 Task: In the Company intrepidmuseum.org, Add note: 'Research and compile a list of potential influencers for an upcoming campaign.'. Mark checkbox to create task to follow up ': In 3 business days '. Create task, with  description: Conduct Product Demo, Add due date: In 3 Business Days; Add reminder: 30 Minutes before. Set Priority High and add note: Review the attached proposal before the meeting and highlight the key benefits for the client.. Logged in from softage.5@softage.net
Action: Mouse moved to (145, 212)
Screenshot: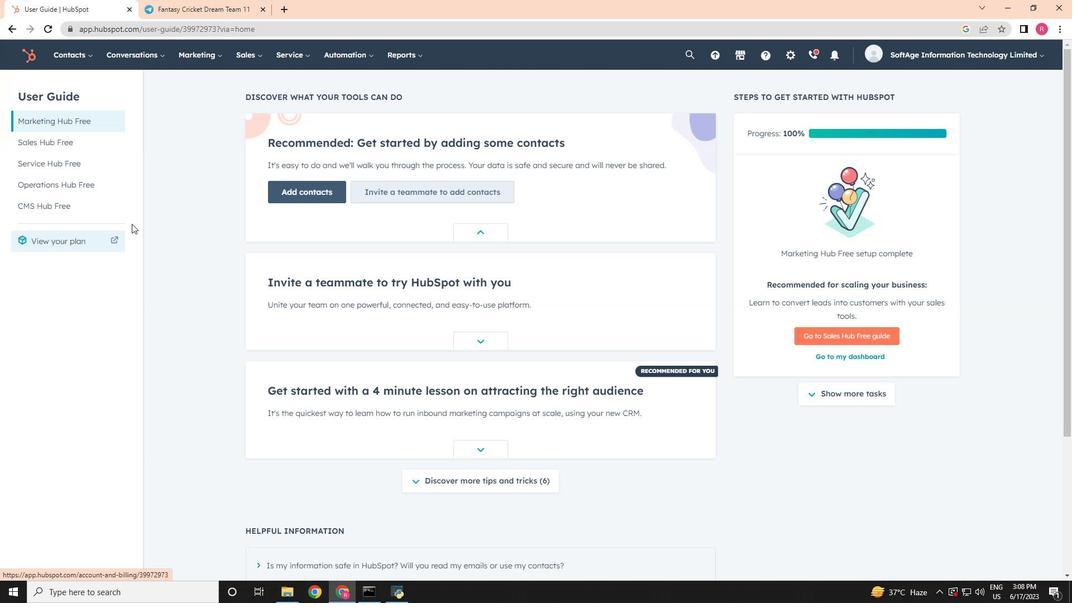 
Action: Mouse scrolled (145, 212) with delta (0, 0)
Screenshot: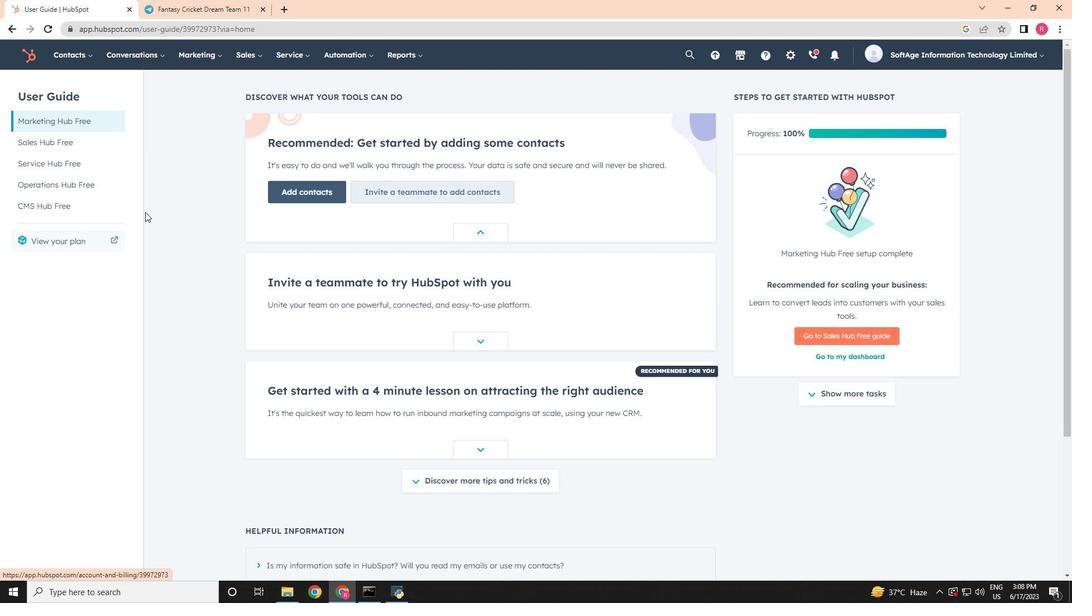 
Action: Mouse scrolled (145, 212) with delta (0, 0)
Screenshot: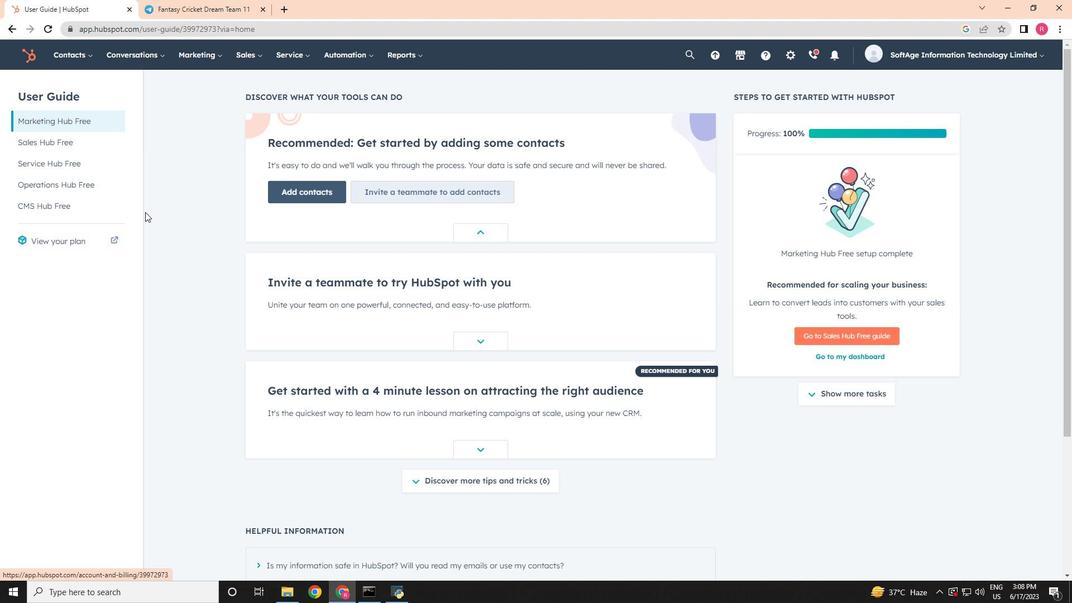 
Action: Mouse scrolled (145, 212) with delta (0, 0)
Screenshot: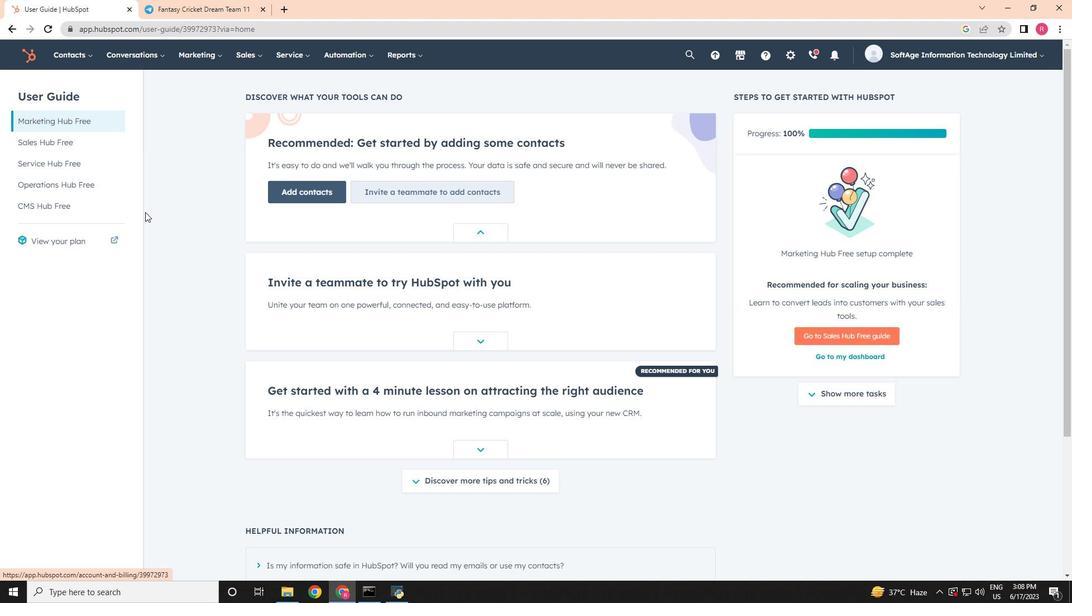 
Action: Mouse scrolled (145, 212) with delta (0, 0)
Screenshot: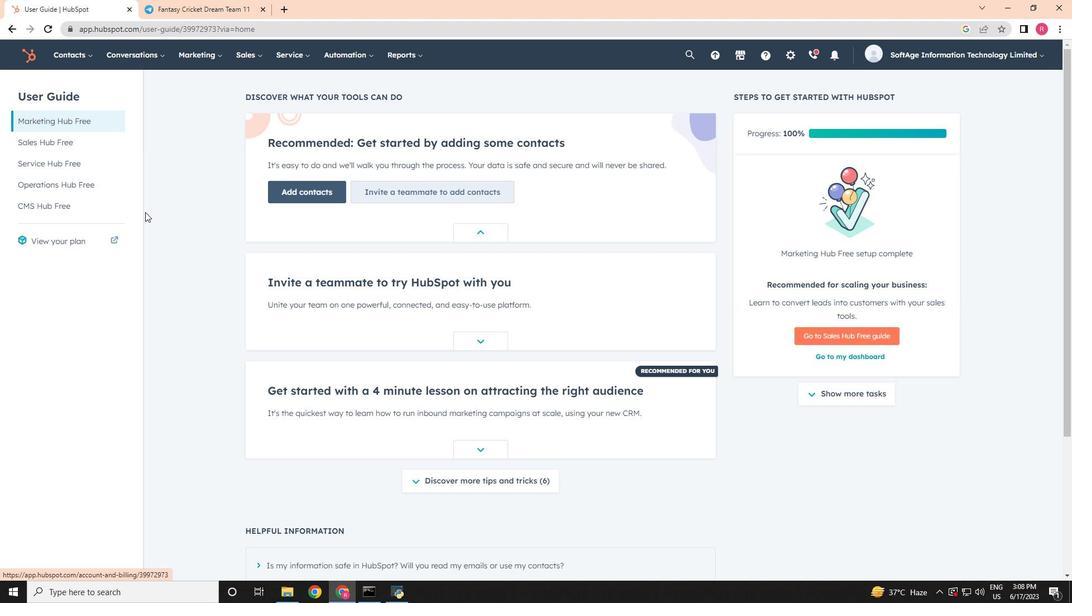 
Action: Mouse scrolled (145, 212) with delta (0, 0)
Screenshot: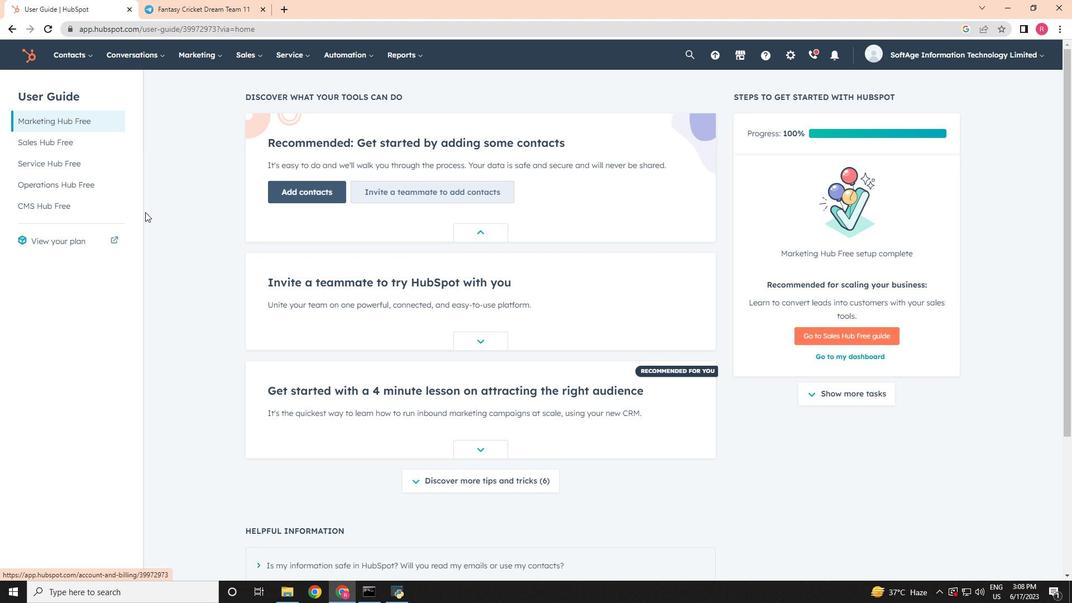 
Action: Mouse moved to (79, 53)
Screenshot: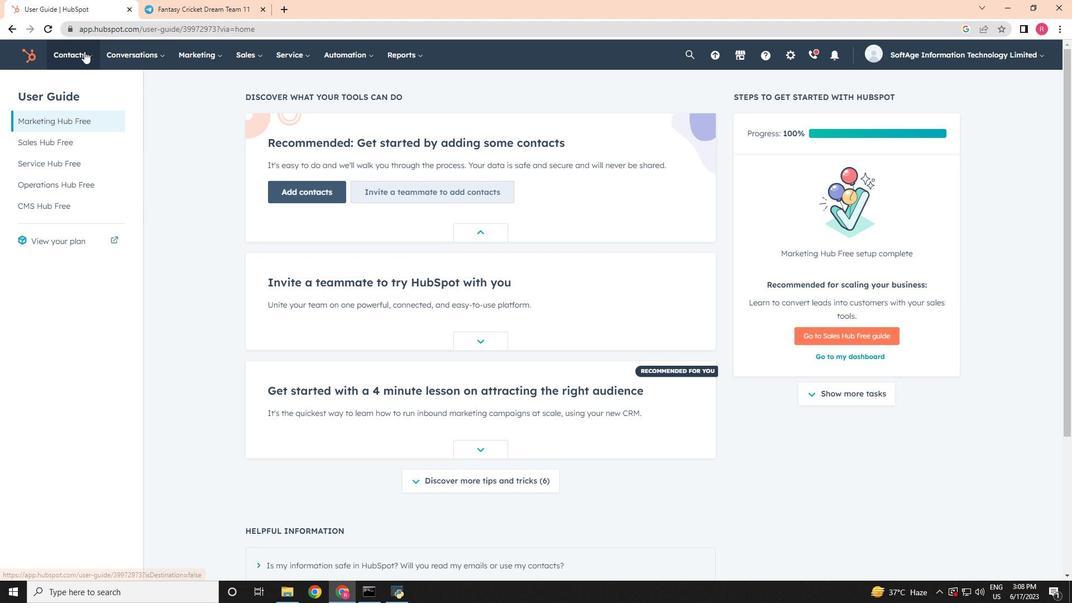 
Action: Mouse pressed left at (79, 53)
Screenshot: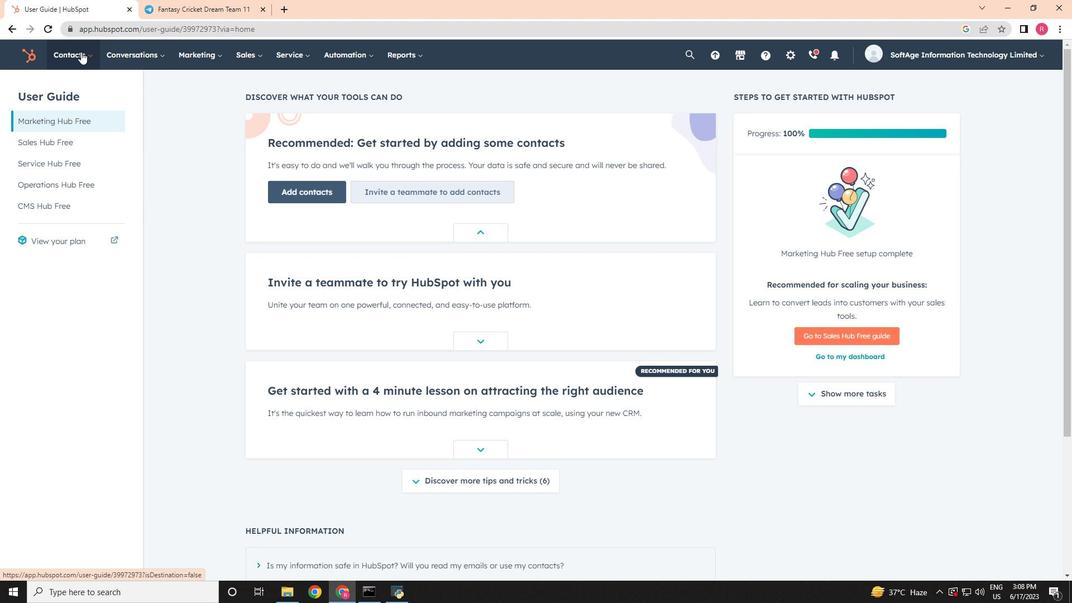 
Action: Mouse moved to (86, 109)
Screenshot: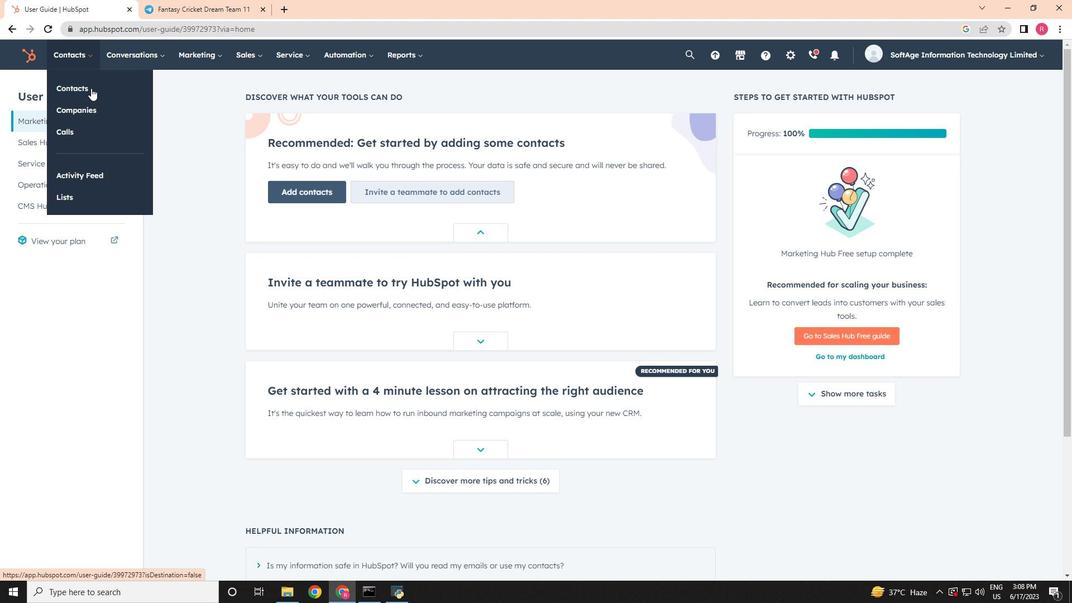 
Action: Mouse pressed left at (86, 109)
Screenshot: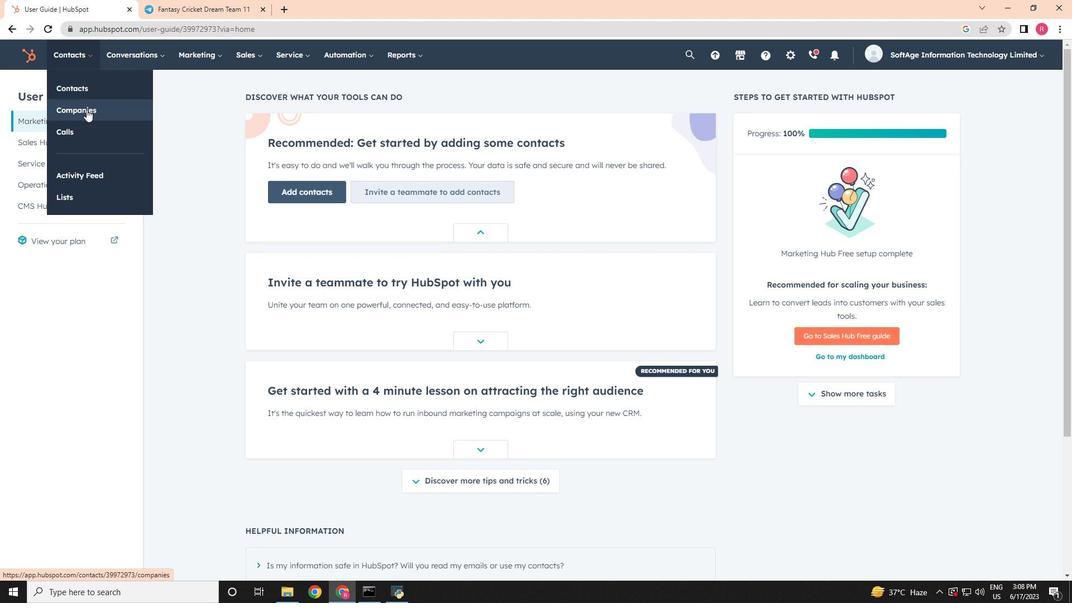 
Action: Mouse moved to (81, 184)
Screenshot: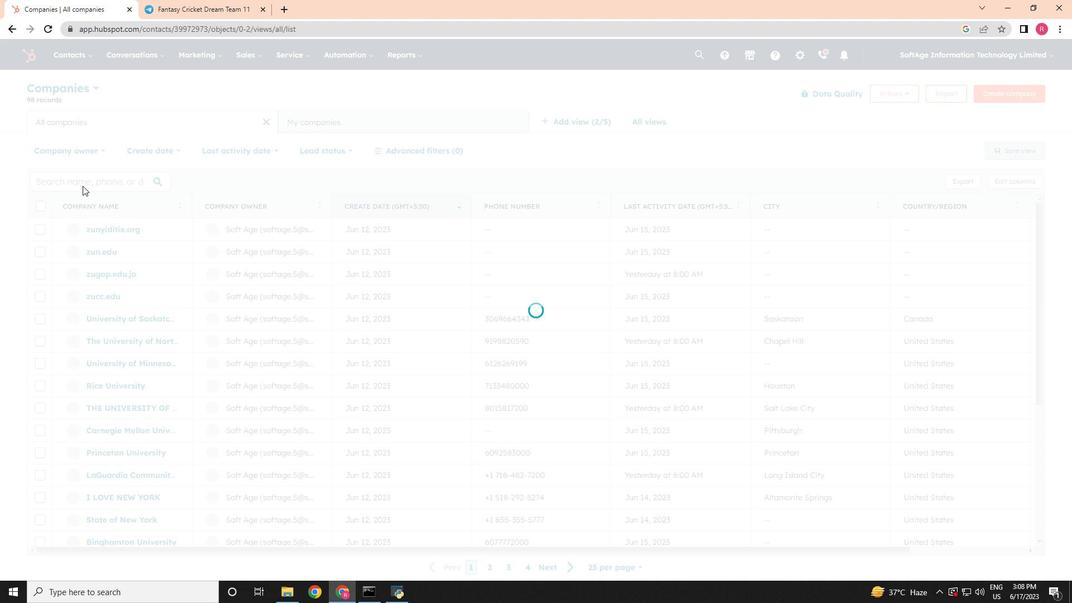 
Action: Mouse pressed left at (81, 184)
Screenshot: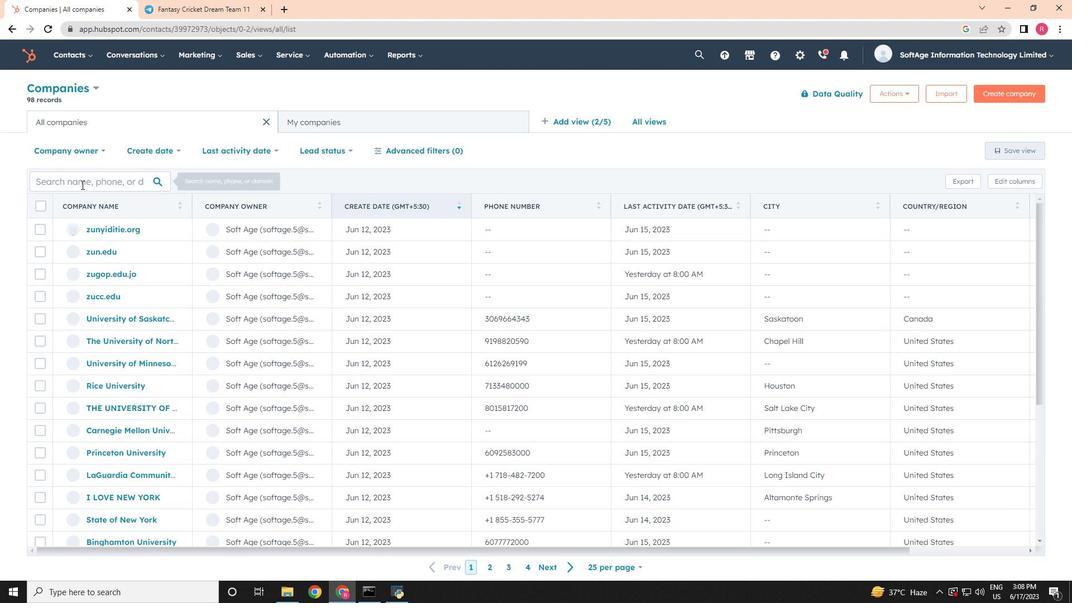 
Action: Key pressed <Key.shift><Key.shift><Key.shift><Key.shift><Key.shift><Key.shift><Key.shift><Key.shift><Key.shift><Key.shift><Key.shift><Key.shift><Key.shift><Key.shift><Key.shift><Key.shift><Key.shift><Key.shift><Key.shift><Key.shift><Key.shift><Key.shift><Key.shift><Key.shift><Key.shift><Key.shift><Key.shift><Key.shift><Key.shift><Key.shift><Key.shift><Key.shift><Key.shift><Key.shift><Key.shift><Key.shift><Key.shift><Key.shift><Key.shift><Key.shift><Key.shift><Key.shift><Key.shift><Key.shift><Key.shift><Key.shift><Key.shift><Key.shift>I<Key.backspace>intre
Screenshot: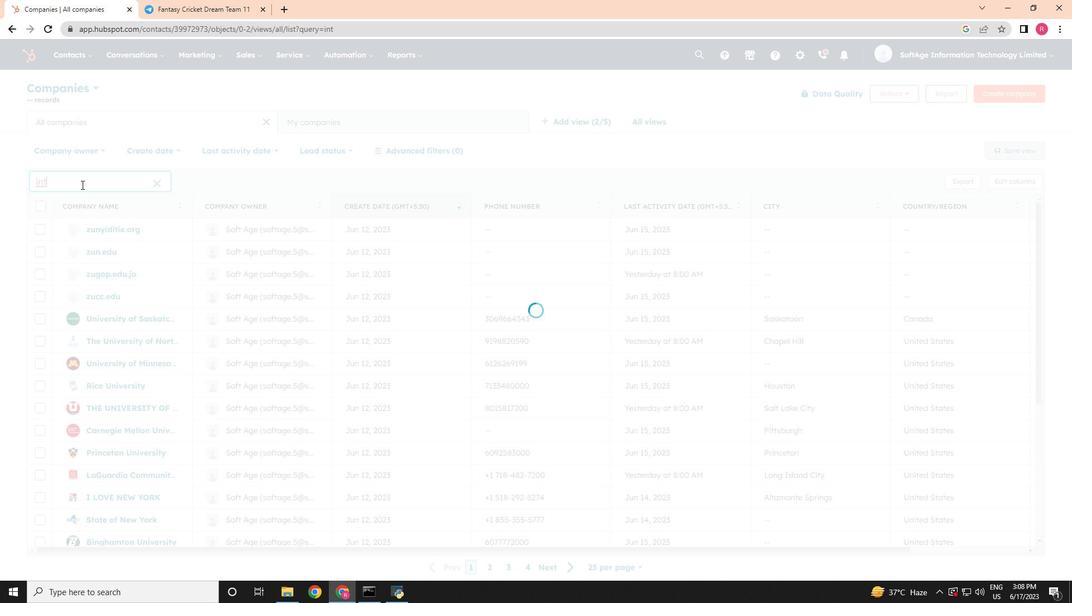 
Action: Mouse moved to (94, 231)
Screenshot: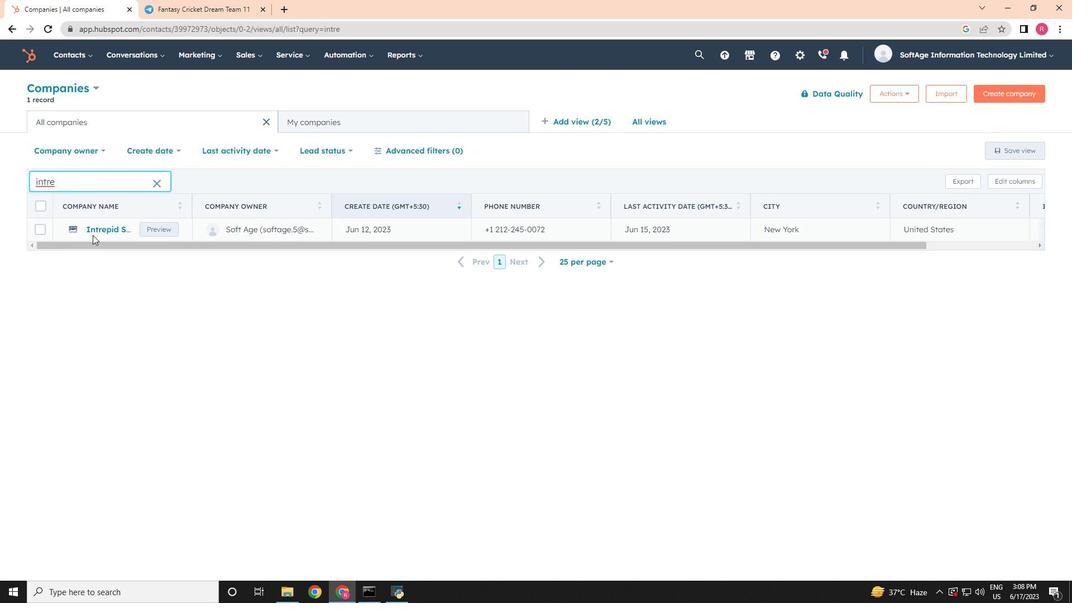
Action: Mouse pressed left at (94, 231)
Screenshot: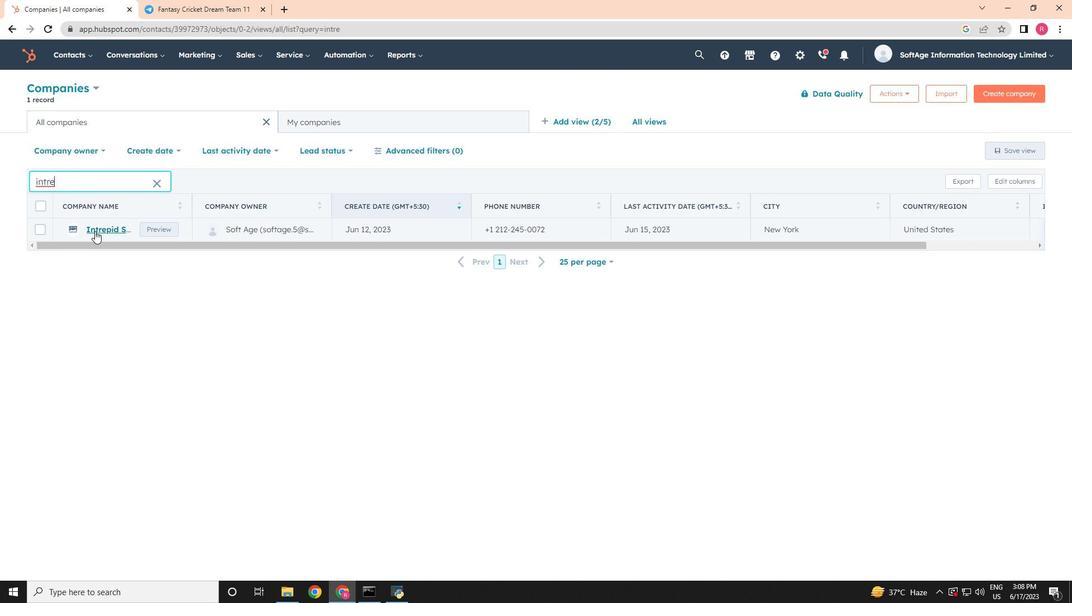 
Action: Mouse moved to (32, 185)
Screenshot: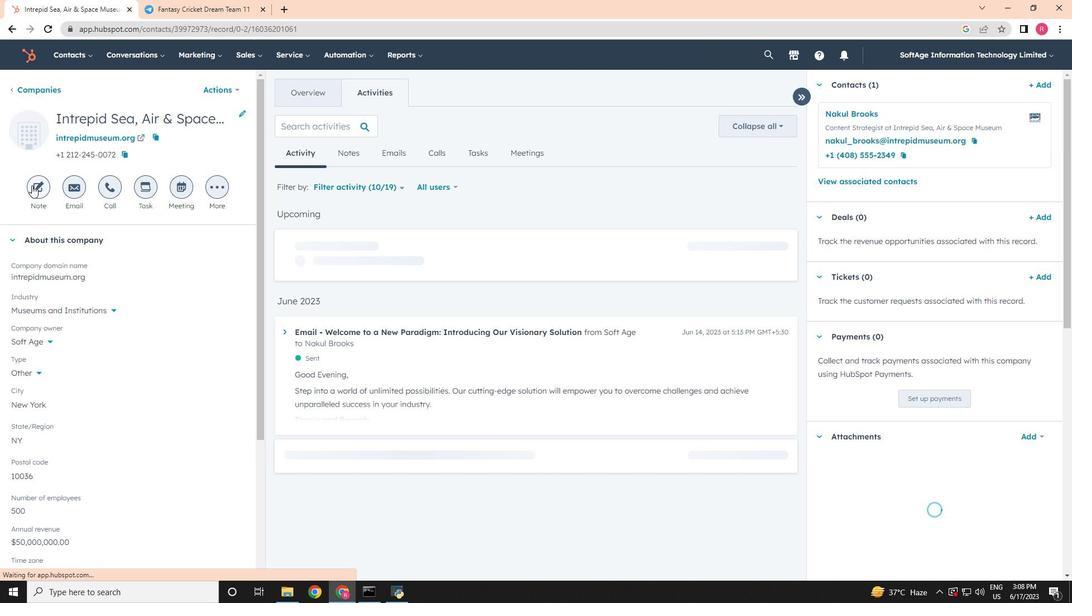 
Action: Mouse pressed left at (32, 185)
Screenshot: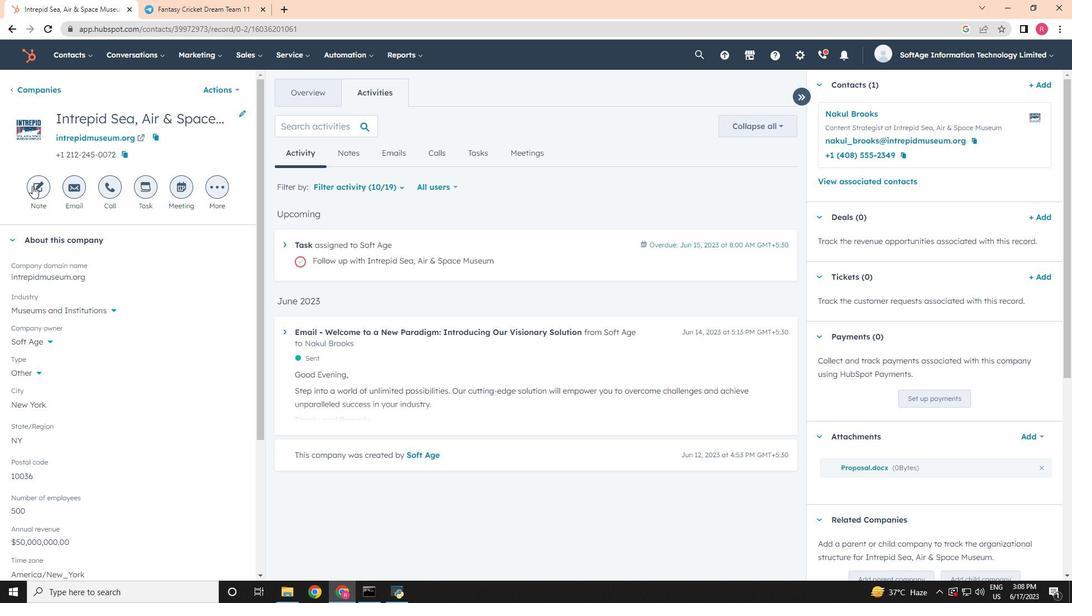 
Action: Mouse moved to (938, 328)
Screenshot: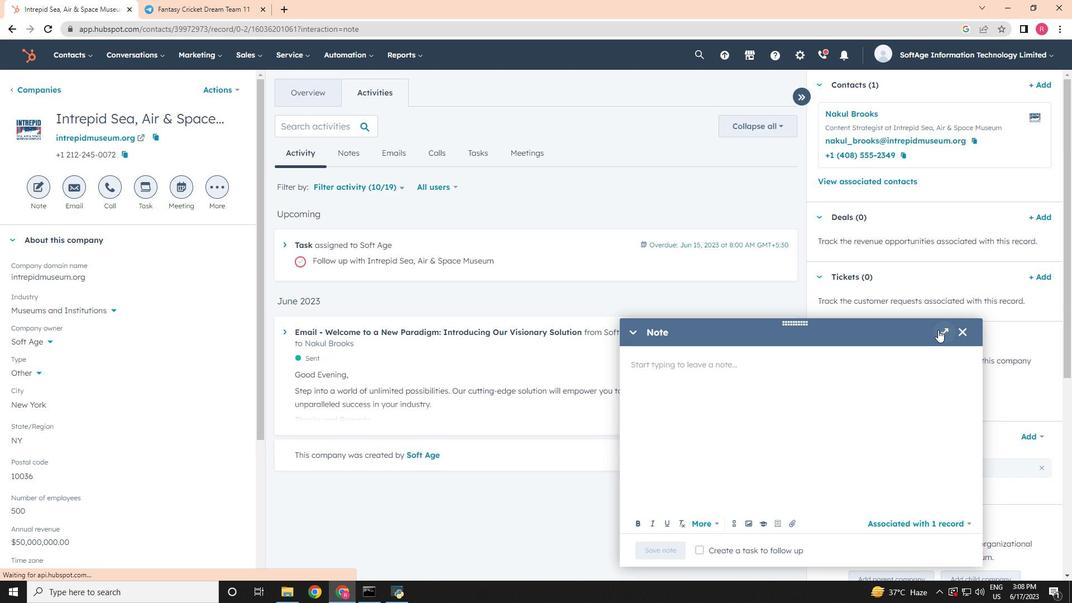 
Action: Mouse pressed left at (938, 328)
Screenshot: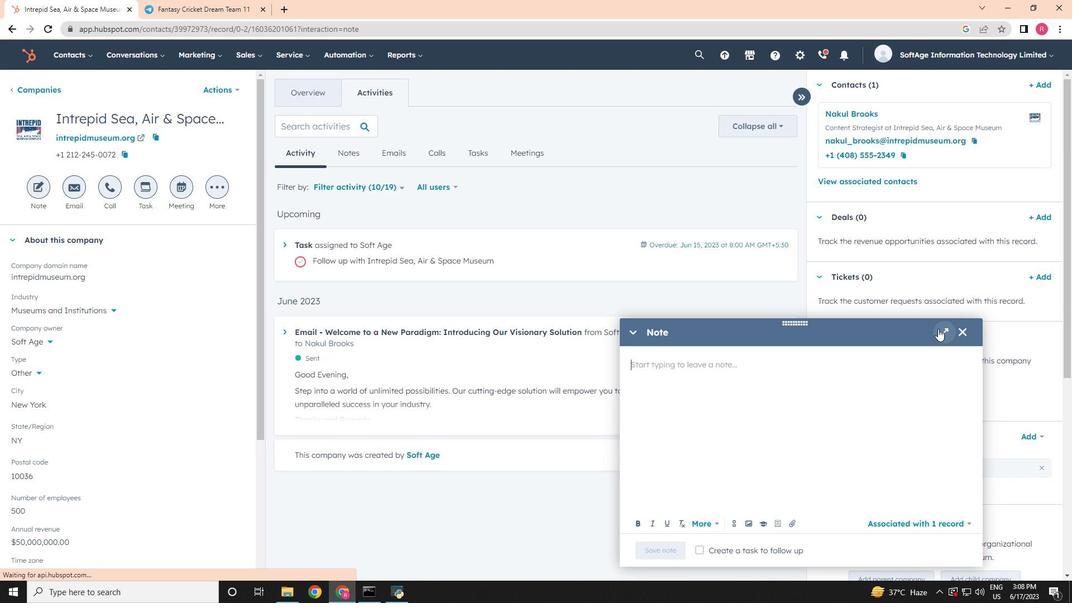 
Action: Mouse moved to (824, 331)
Screenshot: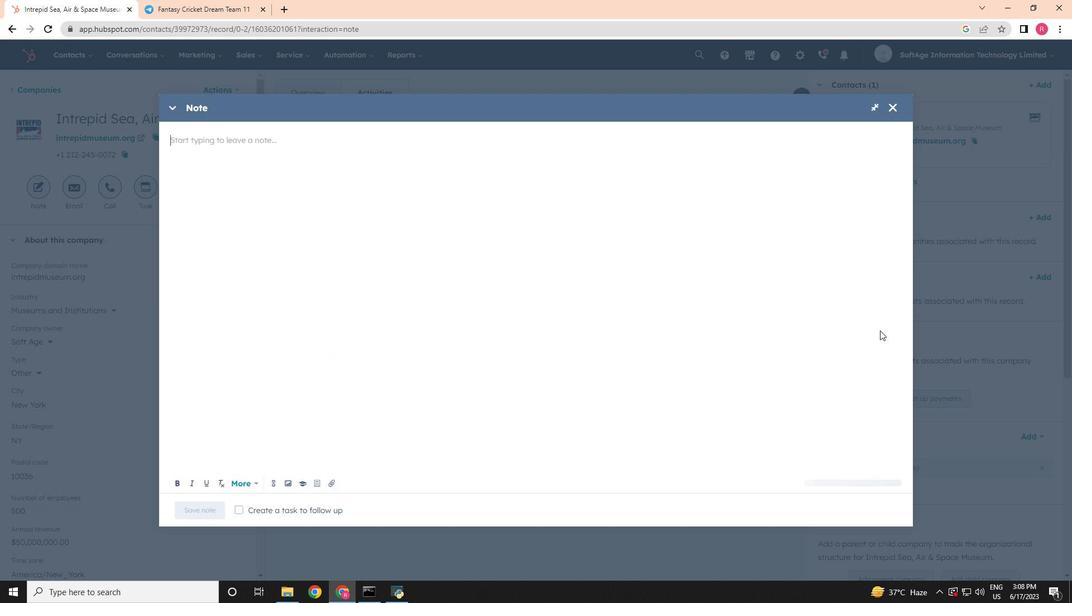
Action: Key pressed <Key.shift>Research<Key.space>and<Key.space>cp<Key.backspace>ompile<Key.space>a<Key.space>list<Key.space>of<Key.space>potential<Key.space>influencers<Key.space>for<Key.space>an<Key.space>upcoming<Key.space>campaign.
Screenshot: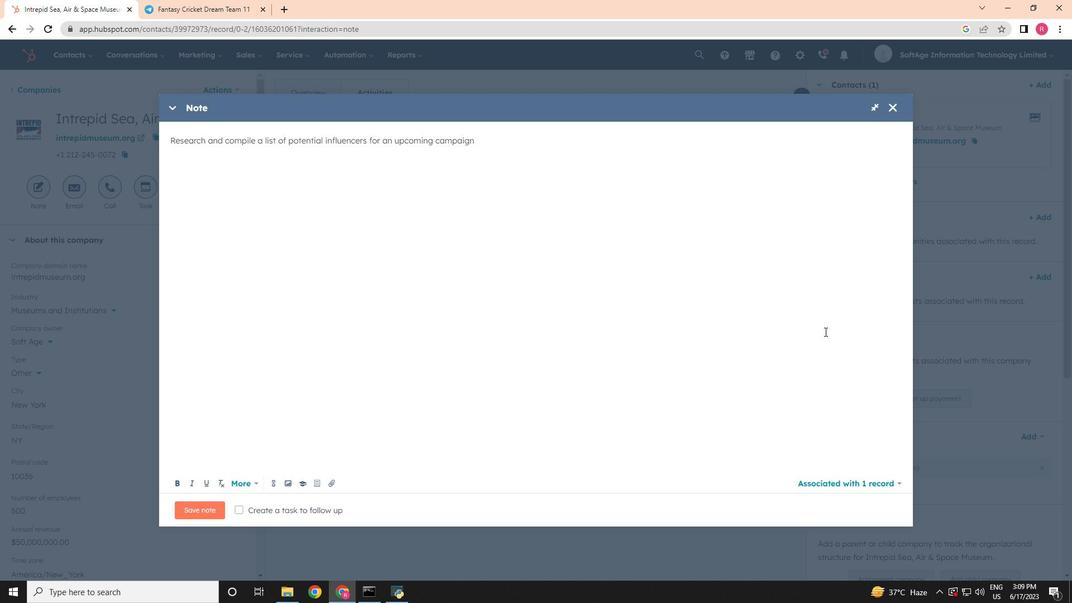 
Action: Mouse moved to (239, 511)
Screenshot: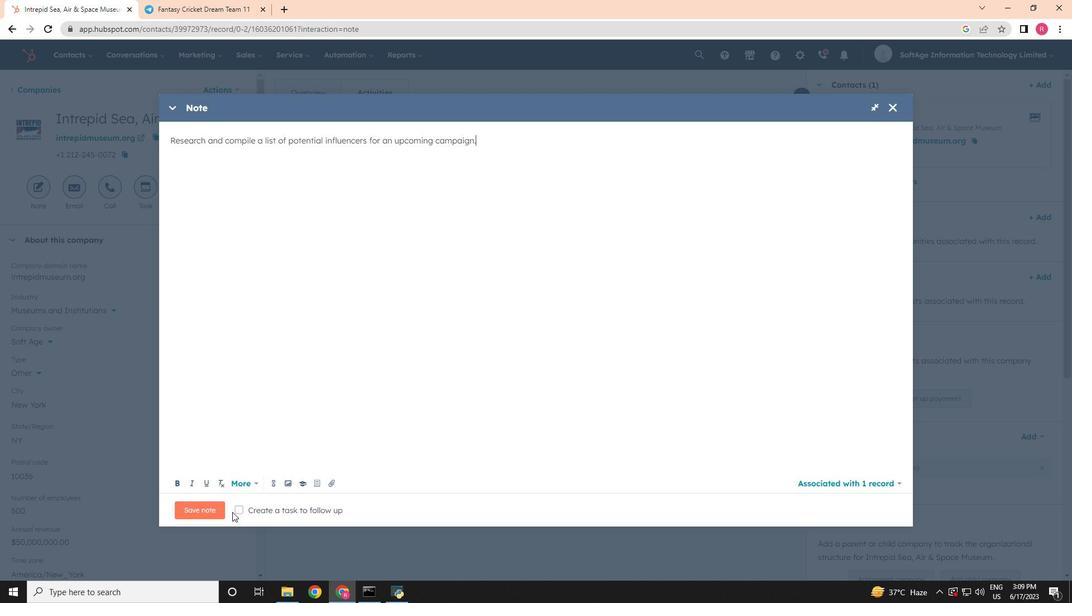 
Action: Mouse pressed left at (239, 511)
Screenshot: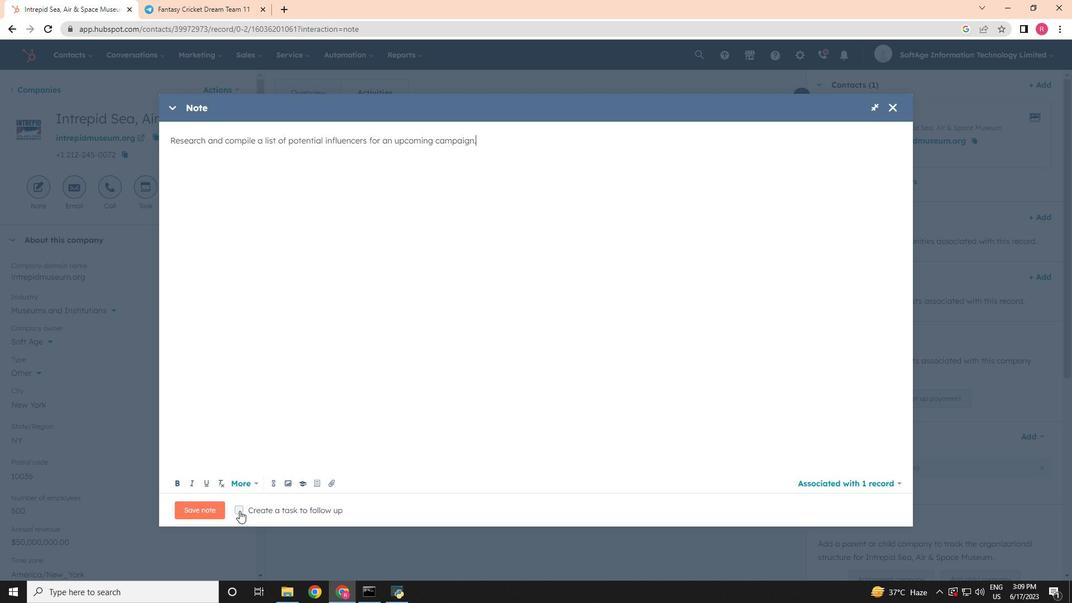 
Action: Mouse moved to (374, 508)
Screenshot: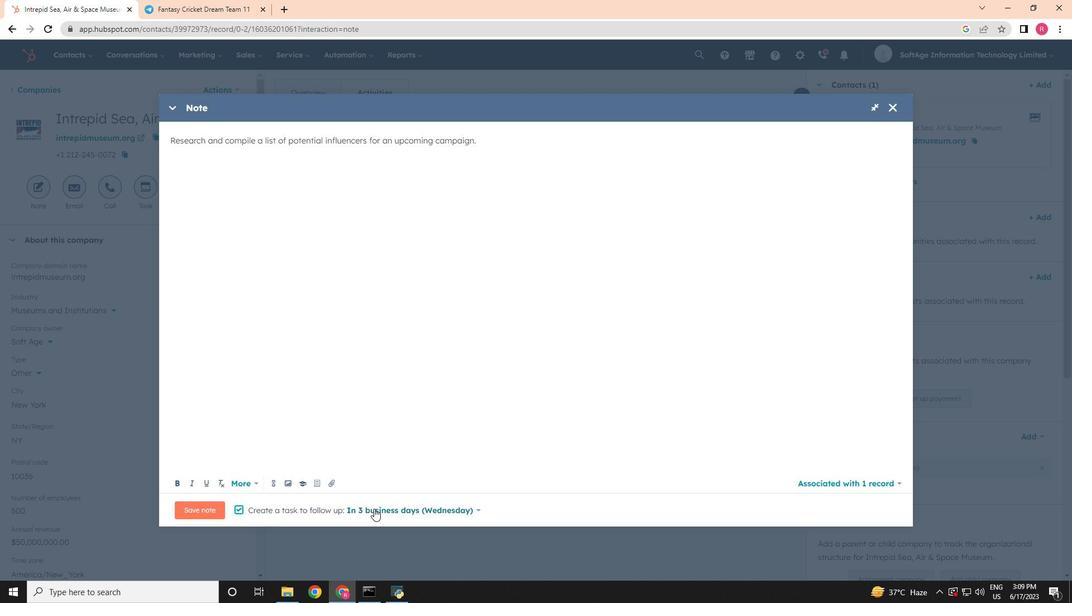 
Action: Mouse pressed left at (374, 508)
Screenshot: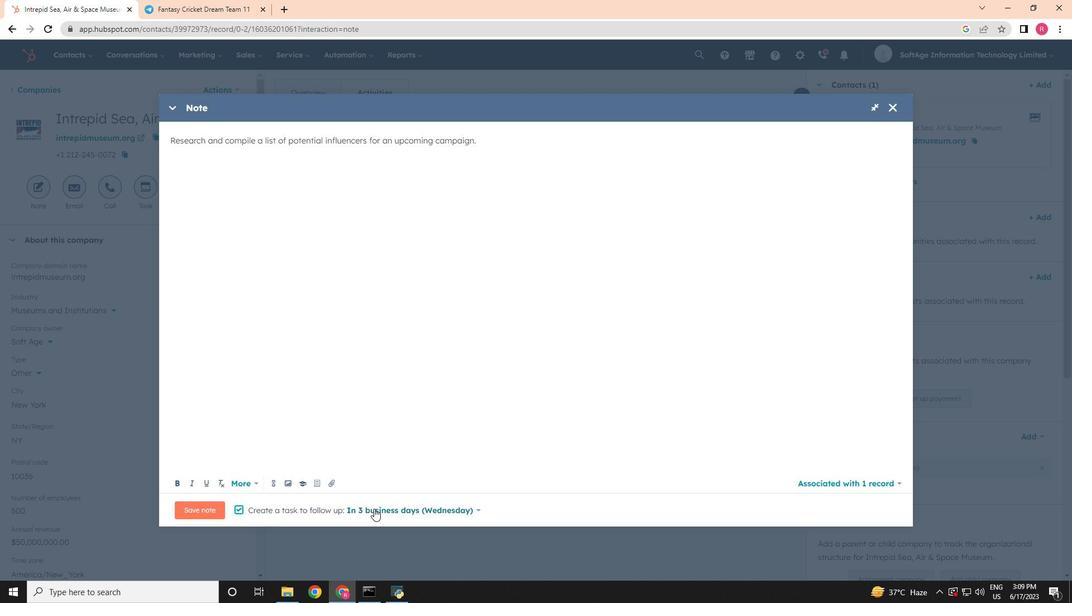 
Action: Mouse moved to (399, 400)
Screenshot: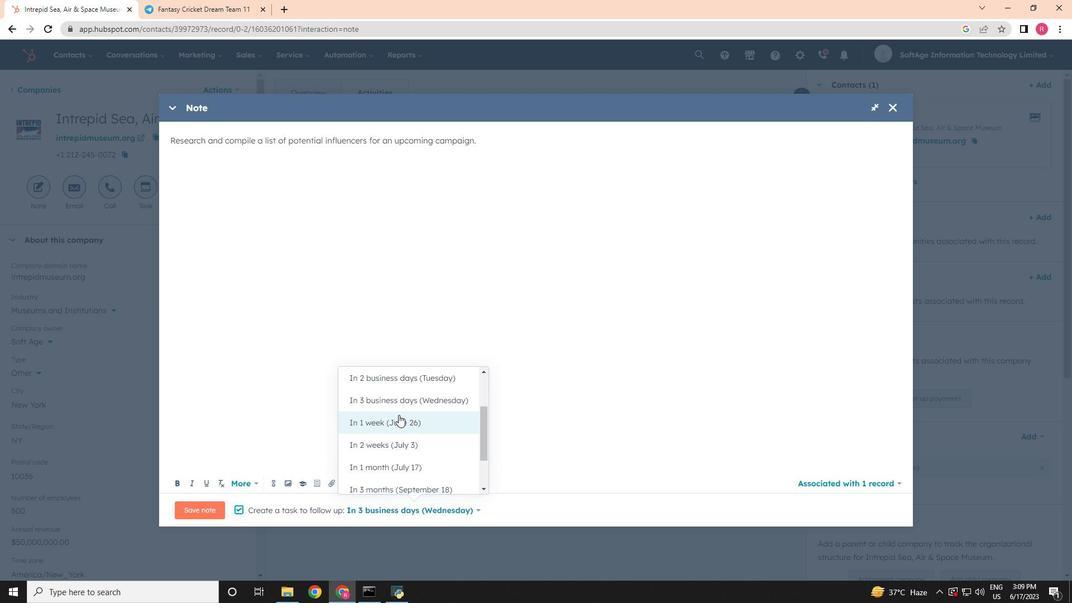 
Action: Mouse pressed left at (399, 400)
Screenshot: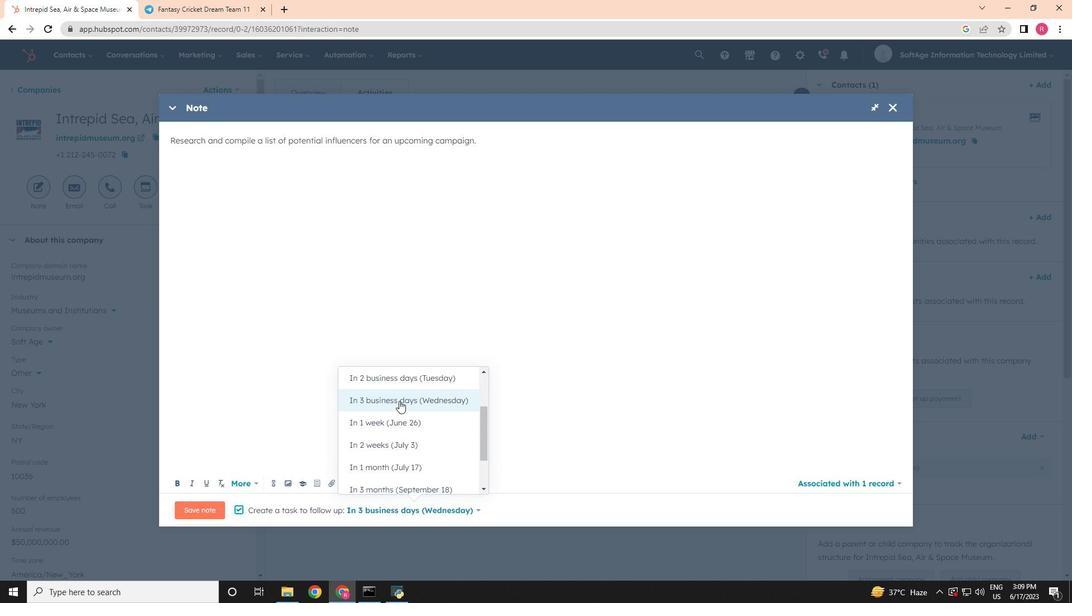 
Action: Mouse moved to (197, 513)
Screenshot: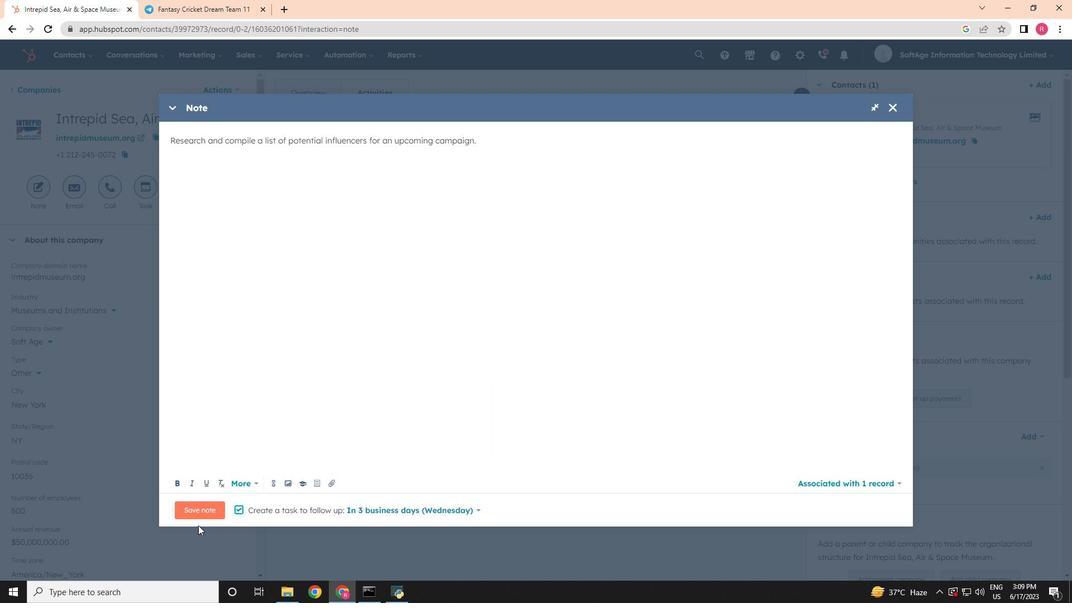 
Action: Mouse pressed left at (197, 513)
Screenshot: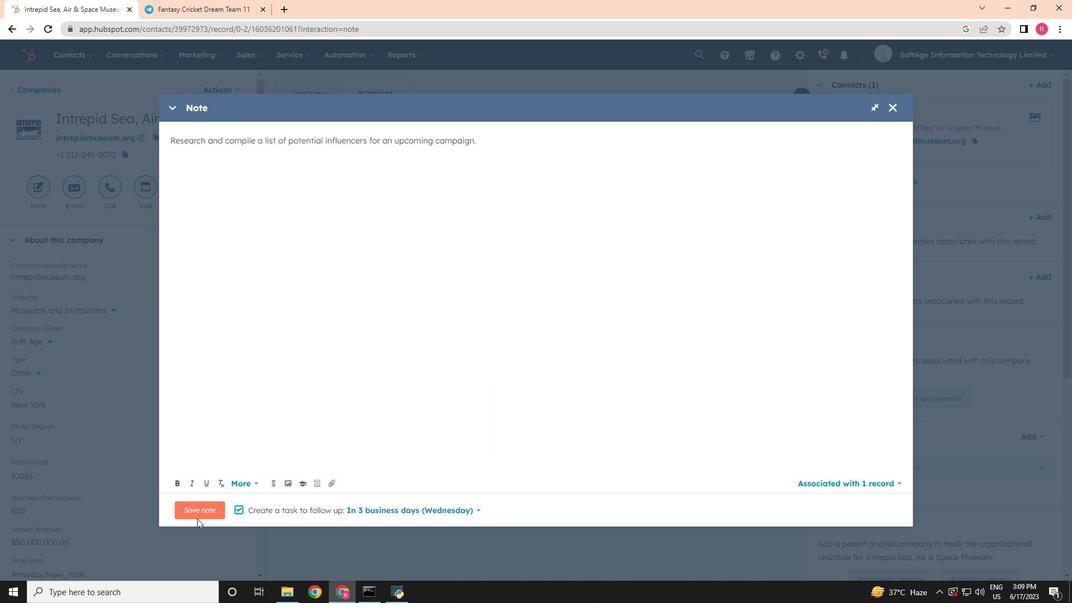 
Action: Mouse moved to (154, 191)
Screenshot: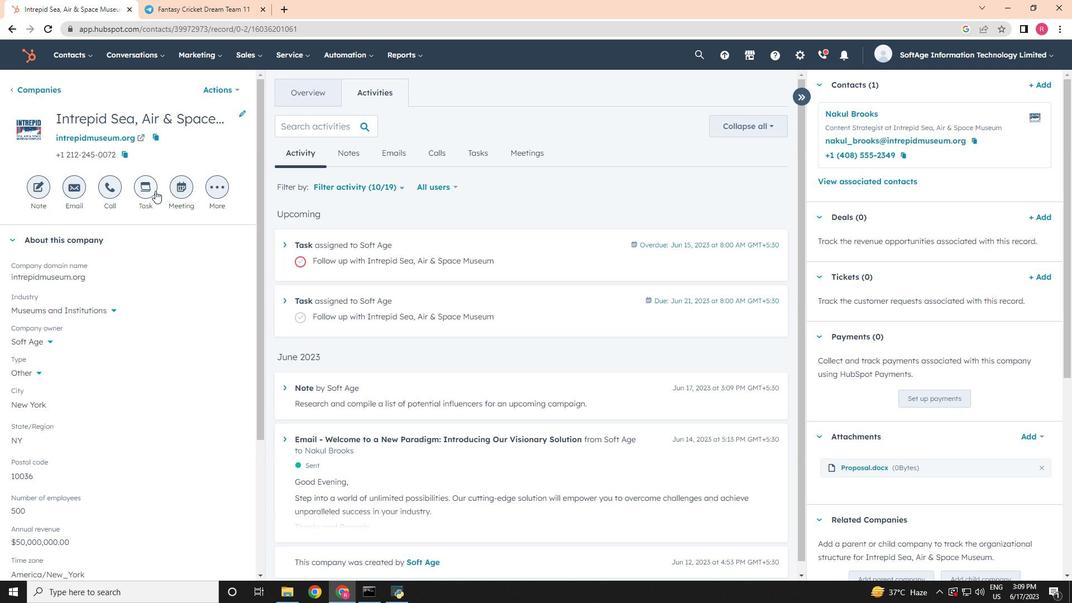 
Action: Mouse pressed left at (154, 191)
Screenshot: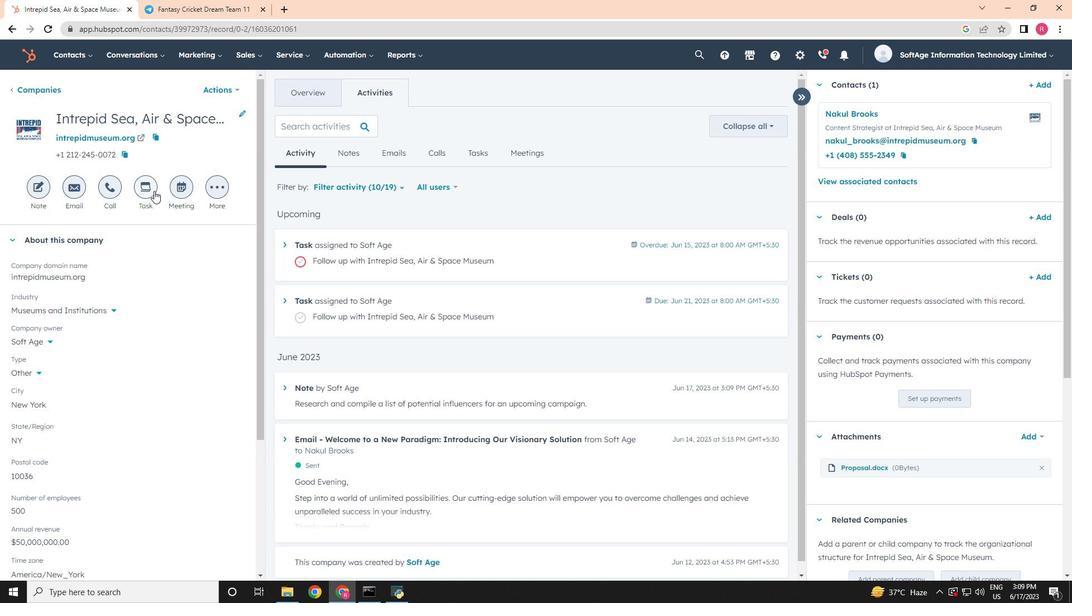 
Action: Mouse moved to (697, 334)
Screenshot: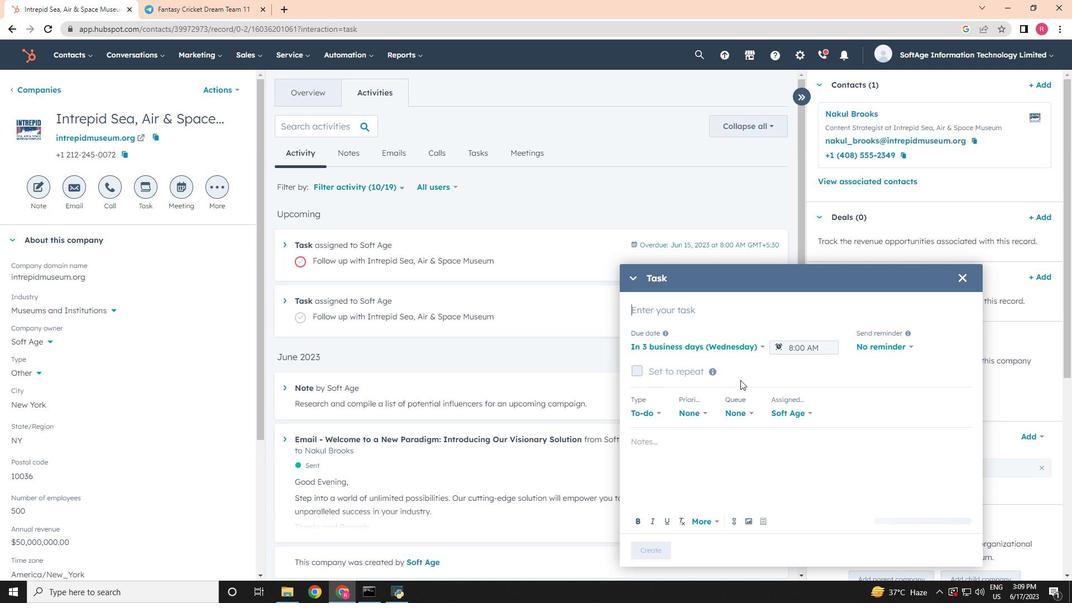
Action: Key pressed <Key.shift>Conduct<Key.space><Key.shift>Product<Key.space><Key.shift>Demo
Screenshot: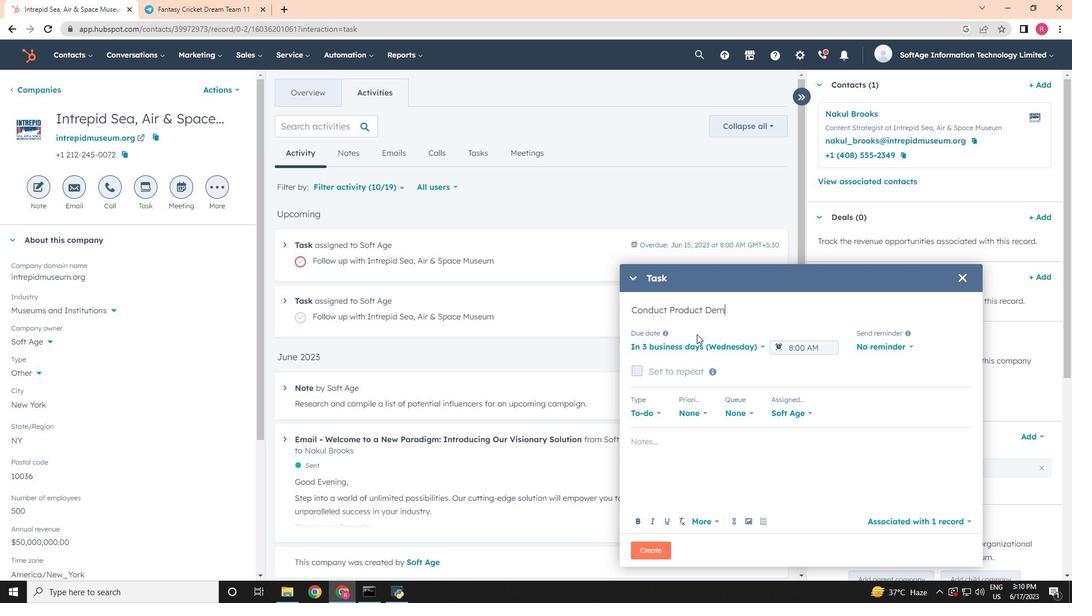 
Action: Mouse moved to (694, 340)
Screenshot: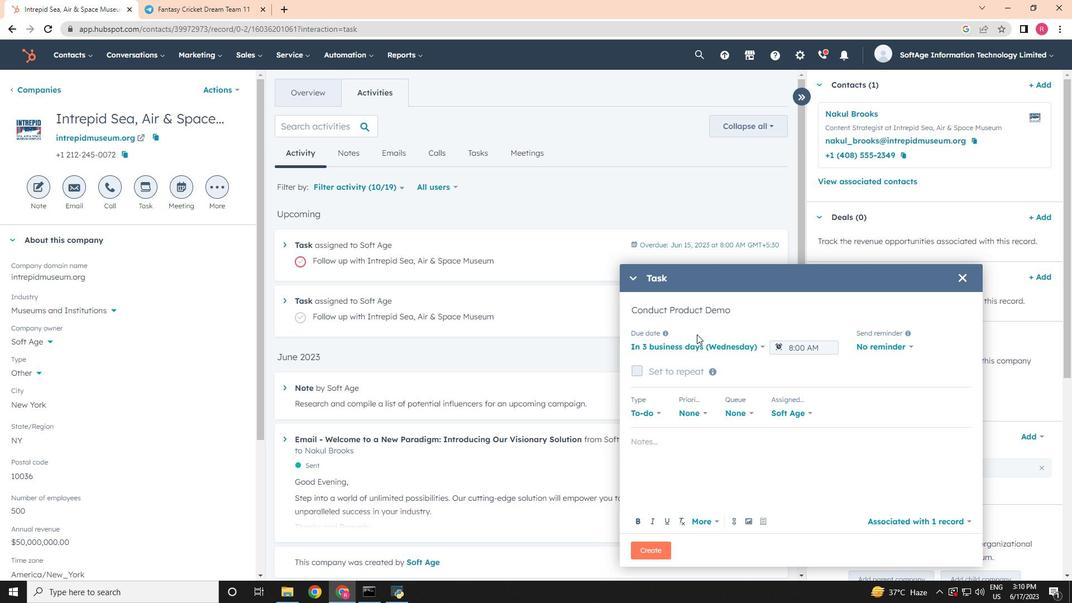 
Action: Mouse pressed left at (694, 340)
Screenshot: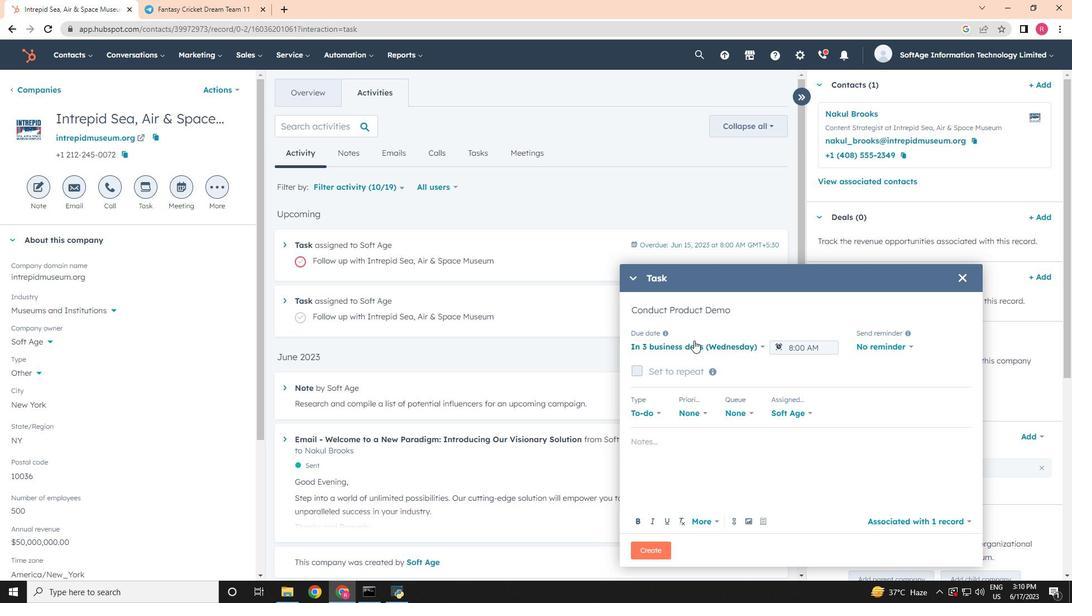 
Action: Mouse moved to (683, 387)
Screenshot: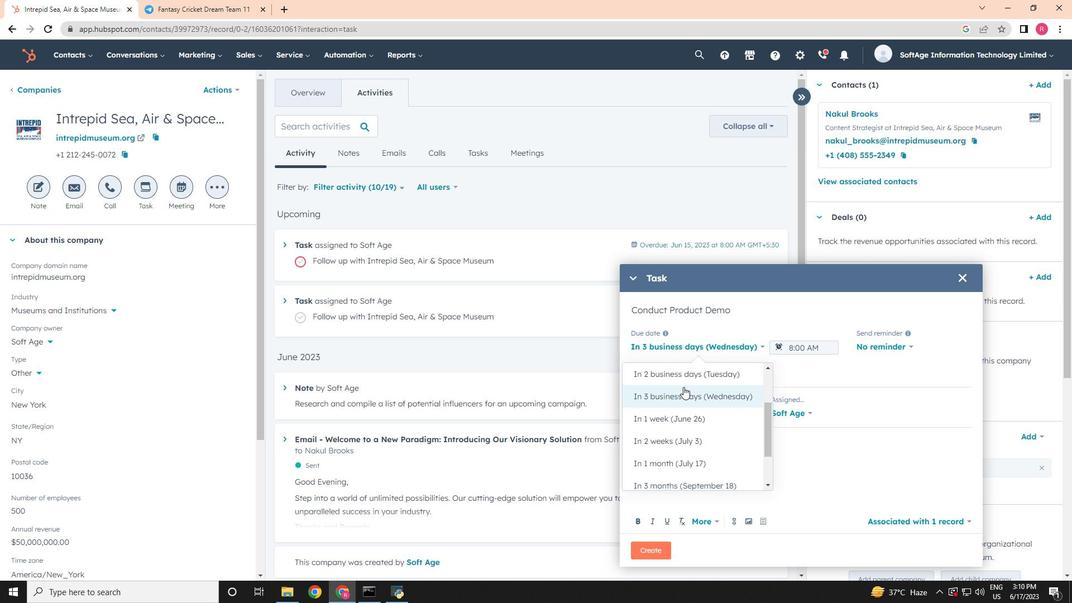 
Action: Mouse pressed left at (683, 387)
Screenshot: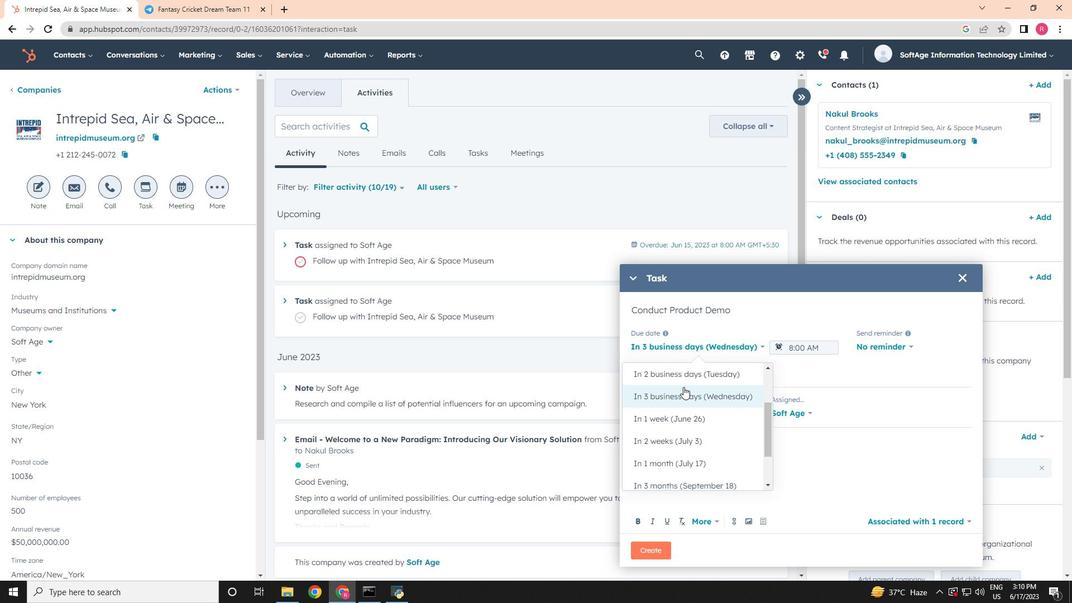 
Action: Mouse moved to (889, 345)
Screenshot: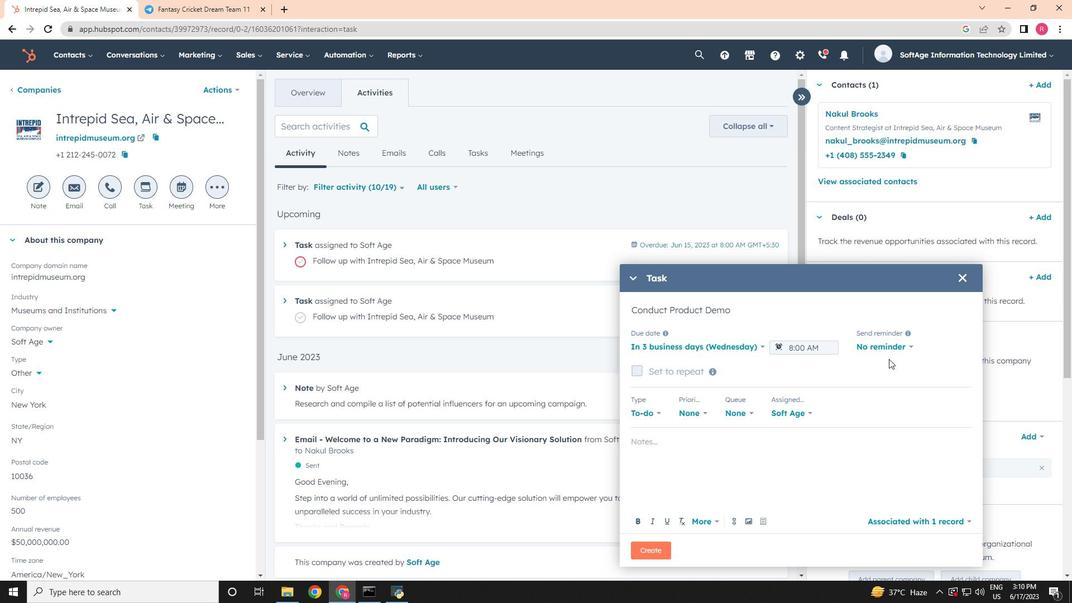 
Action: Mouse pressed left at (889, 345)
Screenshot: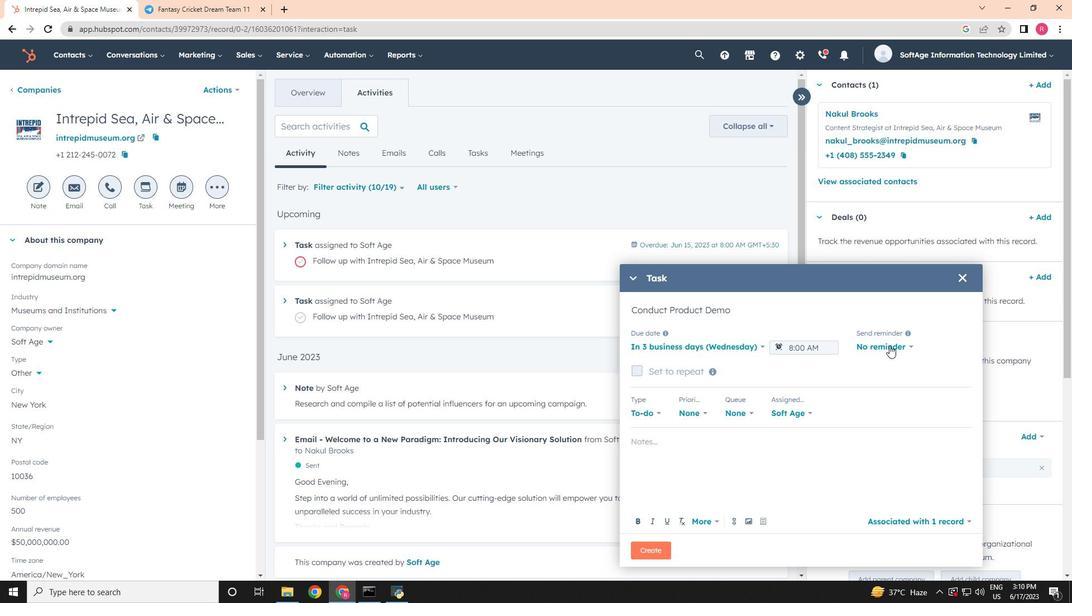 
Action: Mouse moved to (888, 419)
Screenshot: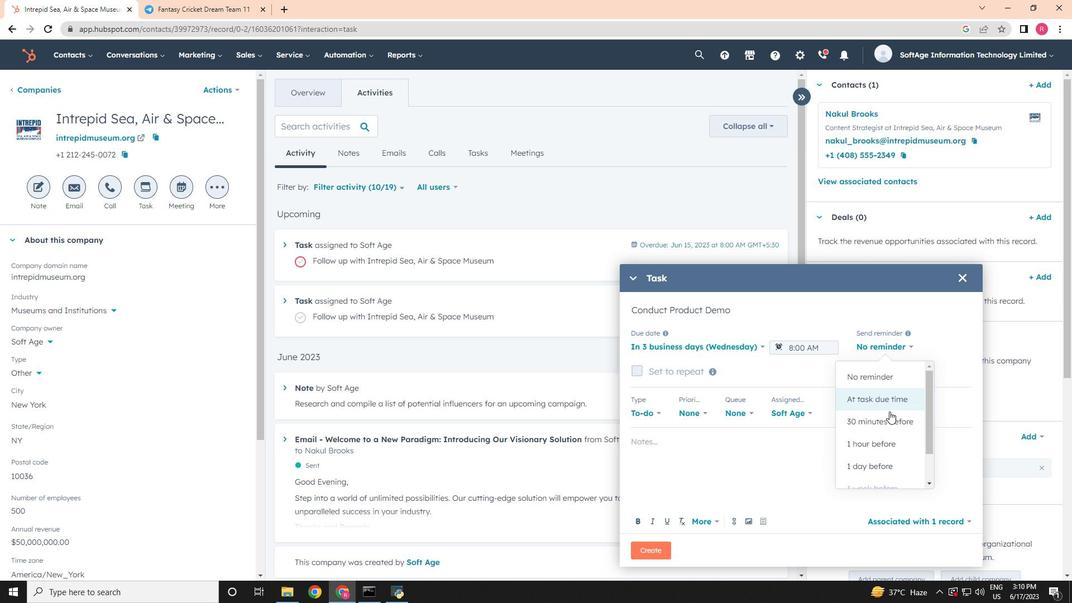 
Action: Mouse pressed left at (888, 419)
Screenshot: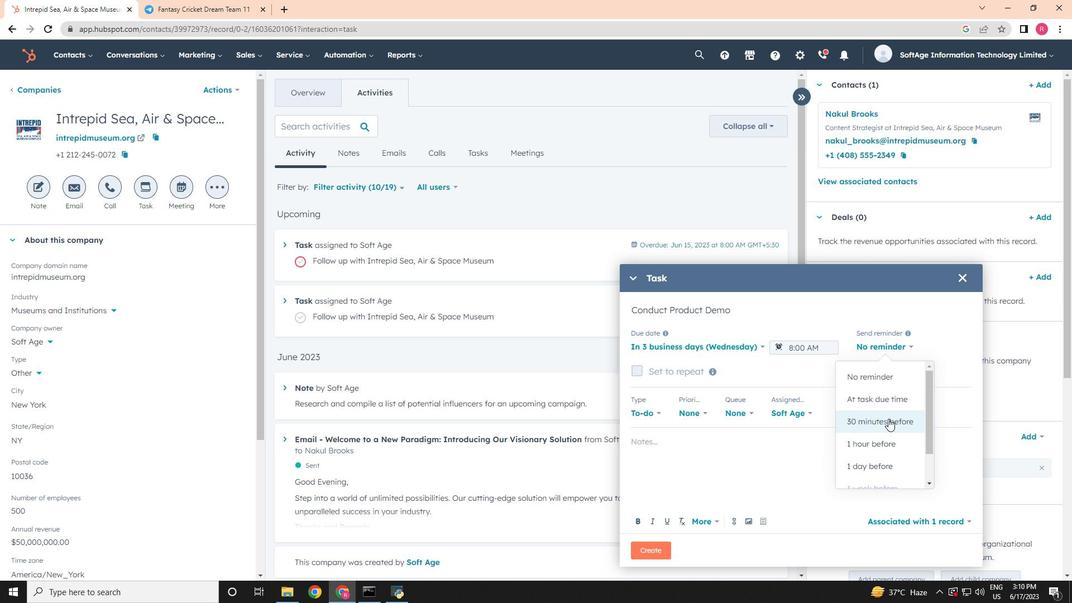 
Action: Mouse moved to (698, 414)
Screenshot: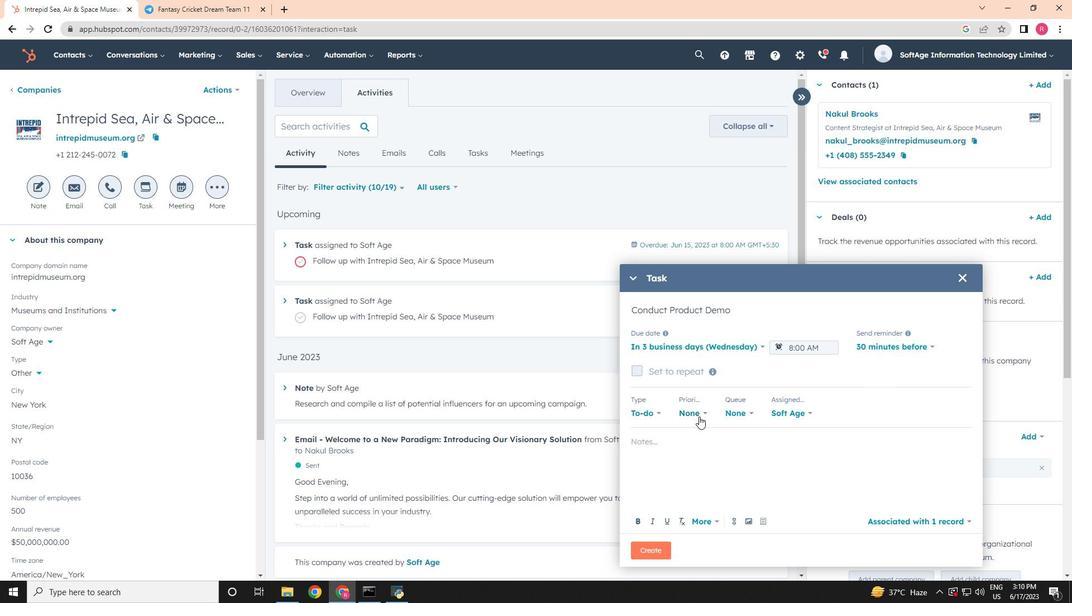 
Action: Mouse pressed left at (698, 414)
Screenshot: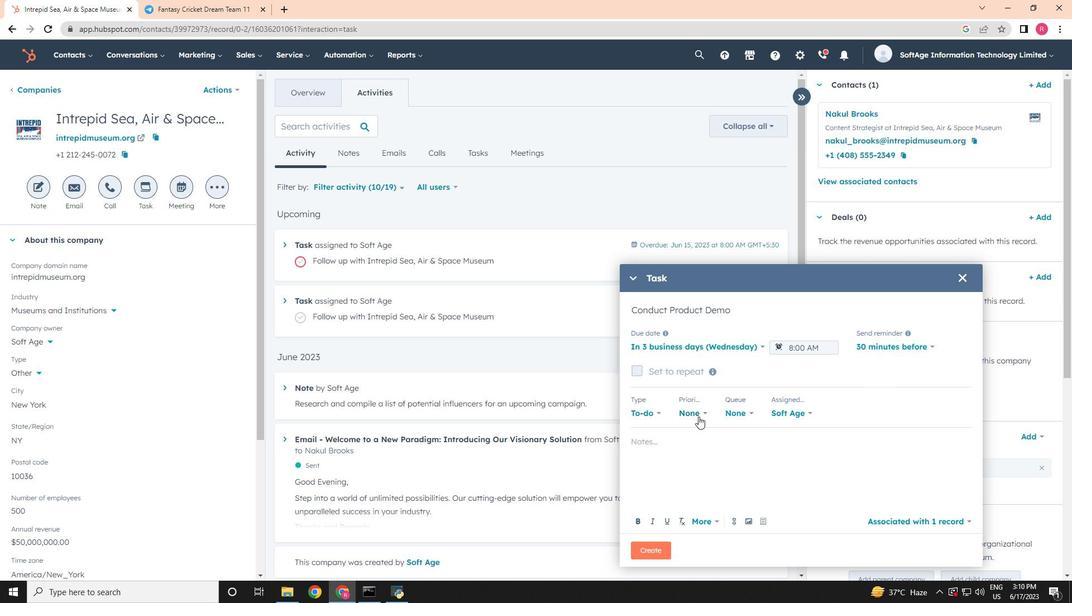 
Action: Mouse moved to (692, 509)
Screenshot: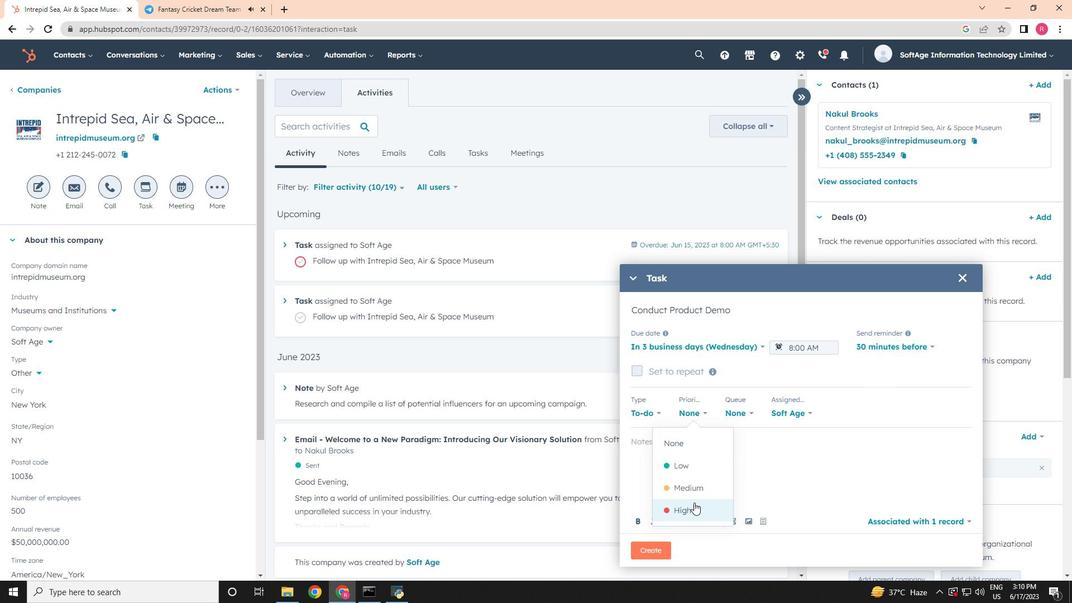 
Action: Mouse pressed left at (692, 509)
Screenshot: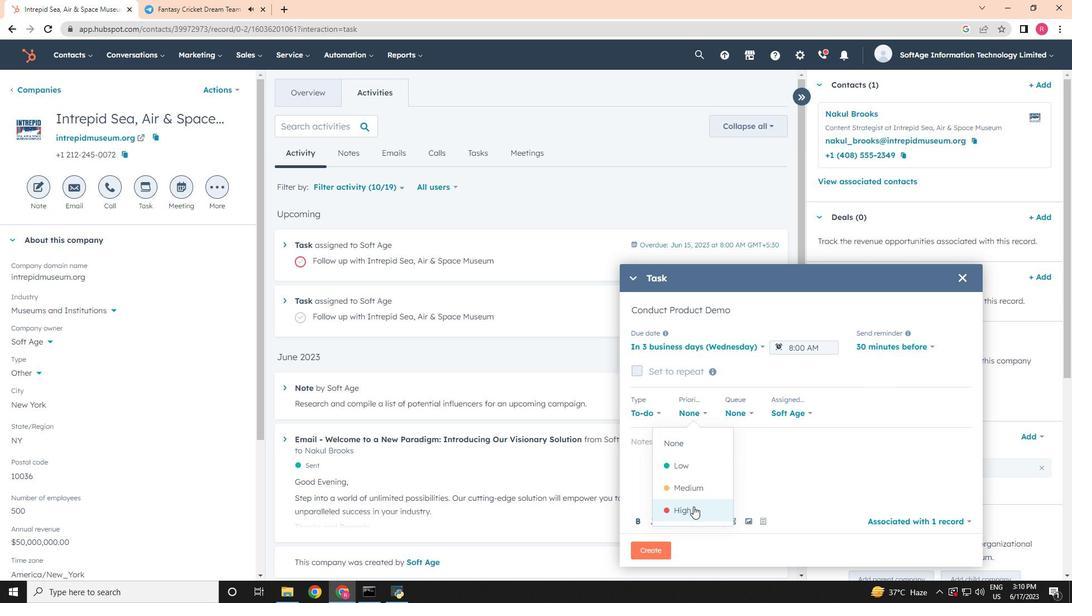 
Action: Mouse moved to (688, 456)
Screenshot: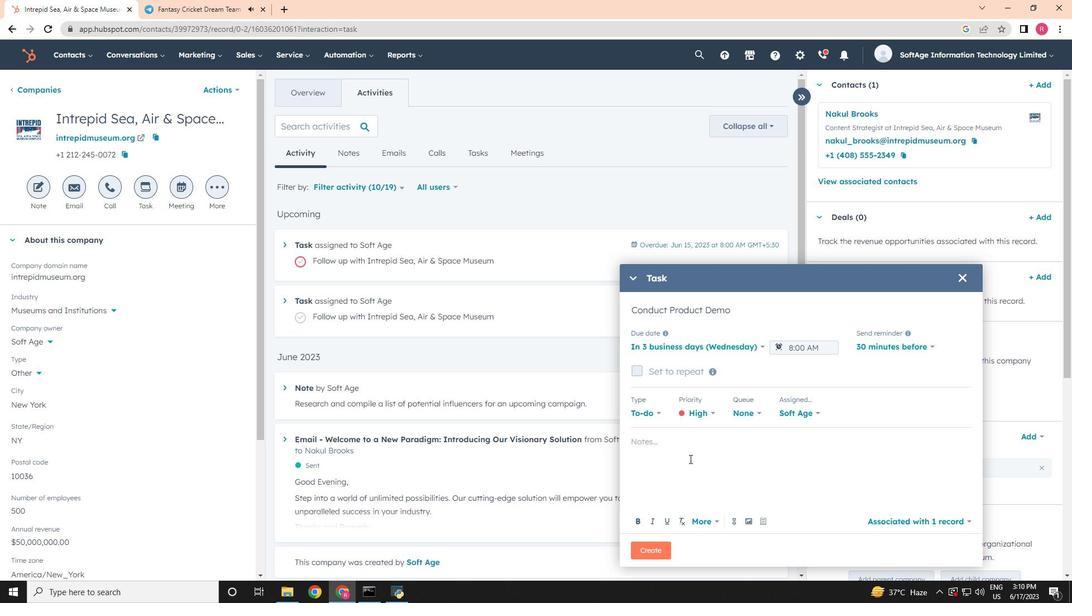 
Action: Mouse pressed left at (688, 456)
Screenshot: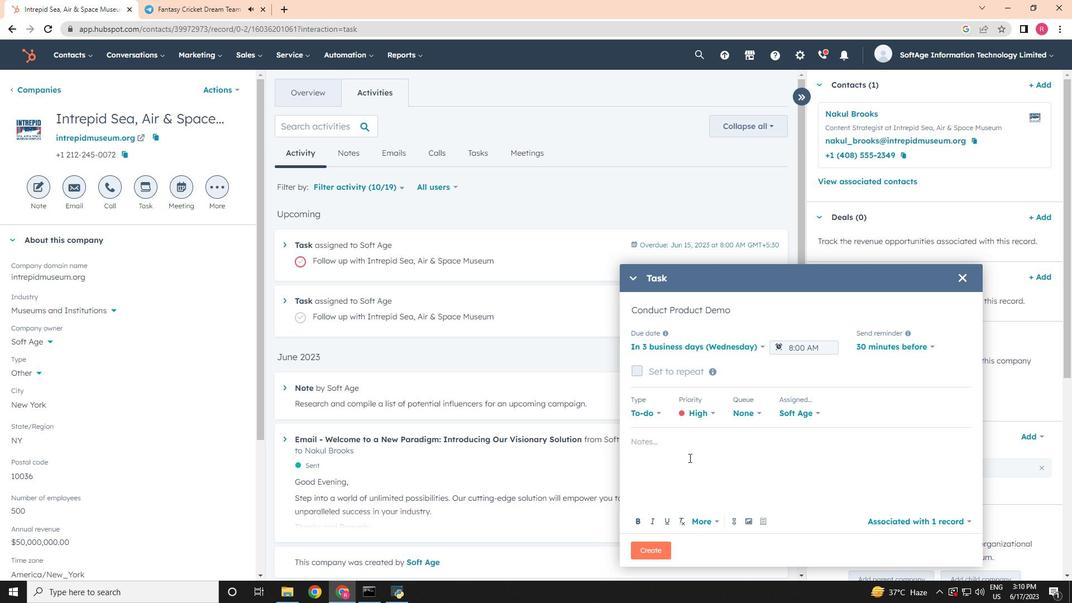 
Action: Key pressed <Key.shift>Review<Key.space>the<Key.space>attached<Key.space>proposal<Key.space>before<Key.space>the<Key.space>meeting<Key.space>and<Key.space>highlight<Key.space>the<Key.space>key<Key.space>benefits<Key.space>for<Key.space>the<Key.space>client.
Screenshot: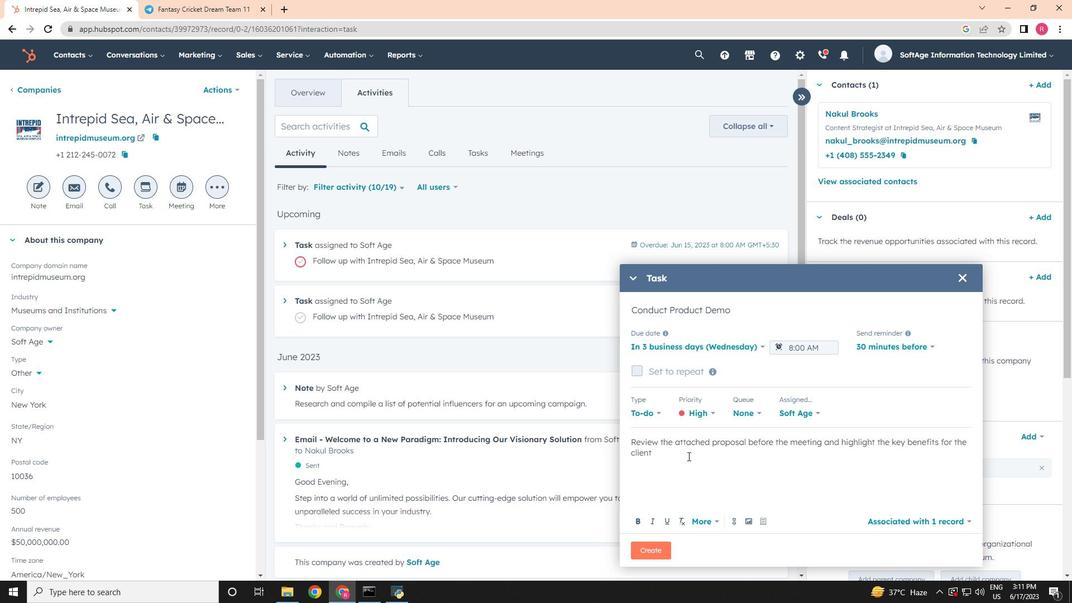 
Action: Mouse moved to (638, 551)
Screenshot: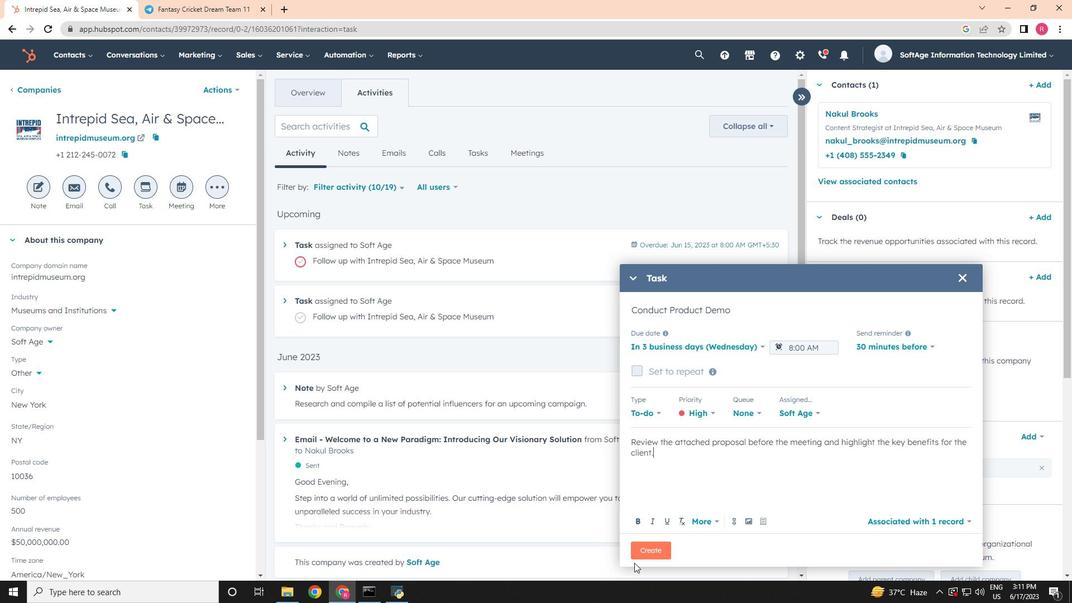 
Action: Mouse pressed left at (638, 551)
Screenshot: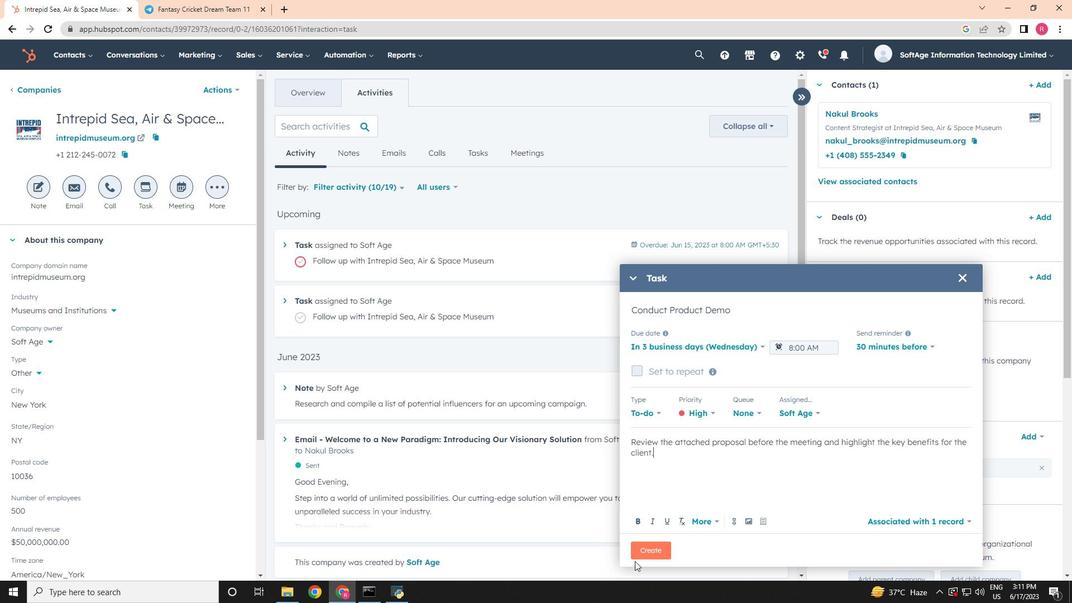 
